Task: Move the primary side bar to the right.
Action: Mouse moved to (130, 12)
Screenshot: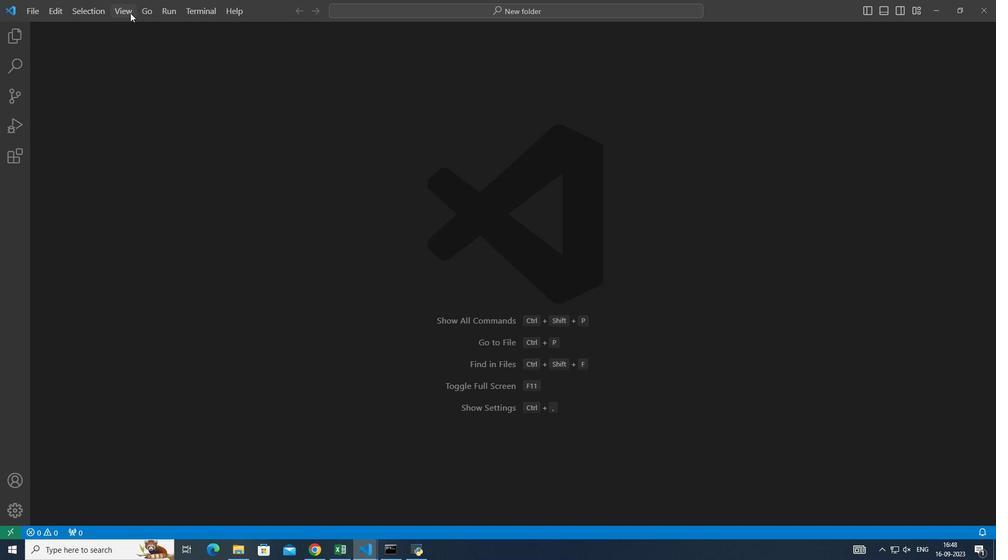
Action: Mouse pressed left at (130, 12)
Screenshot: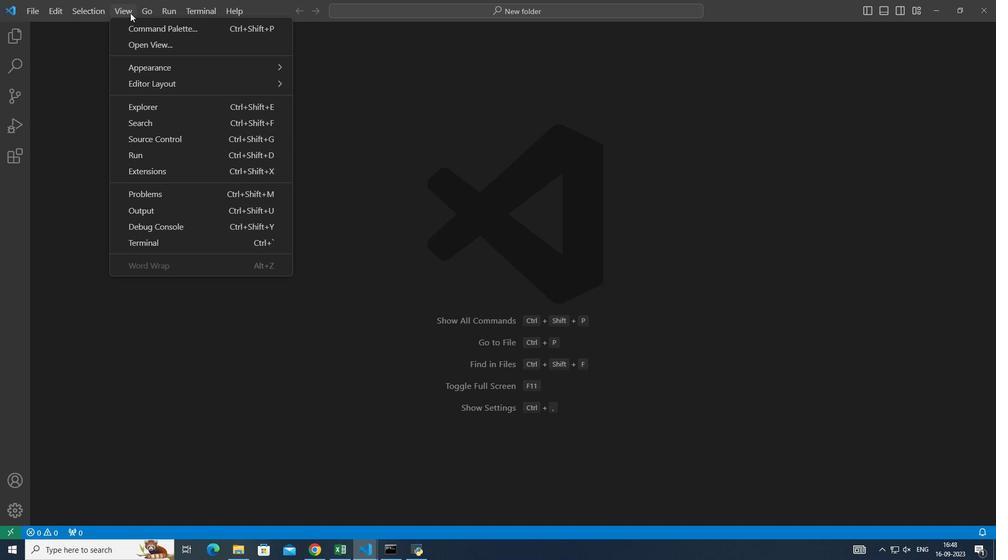 
Action: Mouse moved to (325, 230)
Screenshot: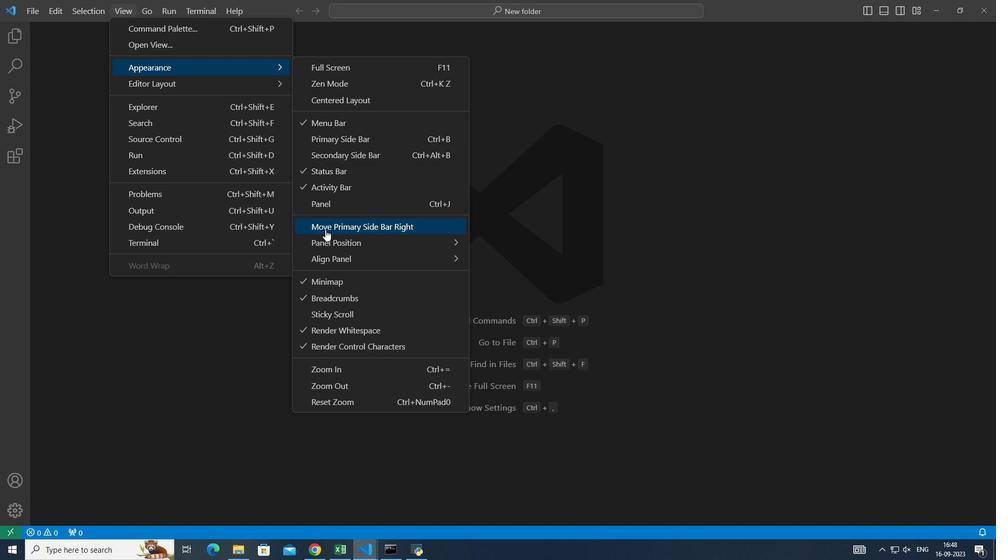 
Action: Mouse pressed left at (325, 230)
Screenshot: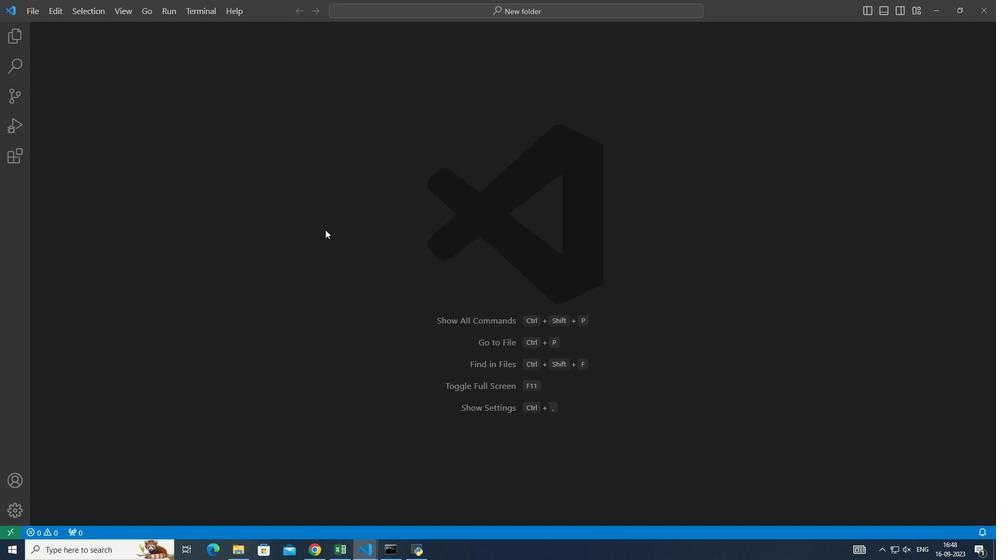 
Action: Mouse moved to (927, 368)
Screenshot: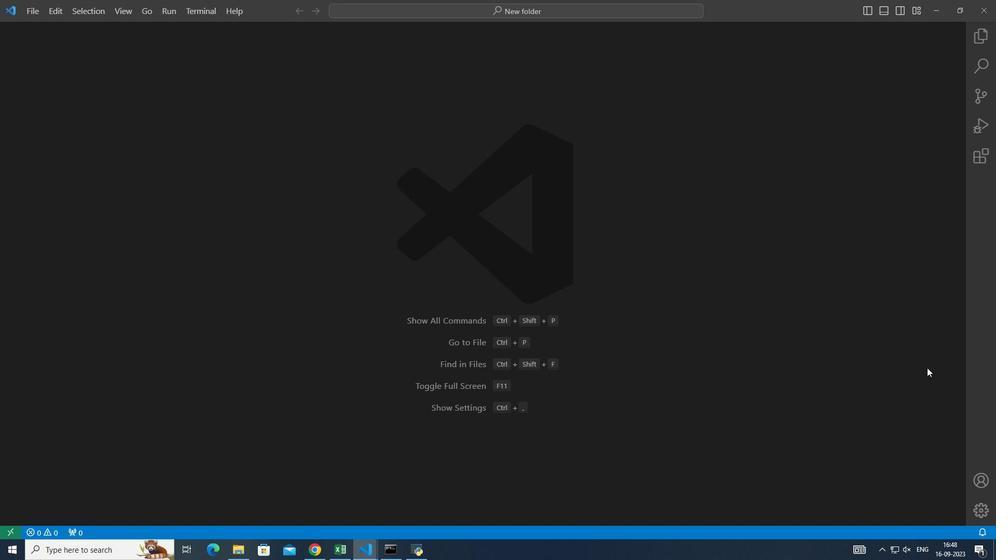 
